 Task: Set up alerts for new listings in Charlotte, North Carolina, that have a finished basement or a recreation room, and track the availability of properties with additional living space.
Action: Mouse moved to (263, 166)
Screenshot: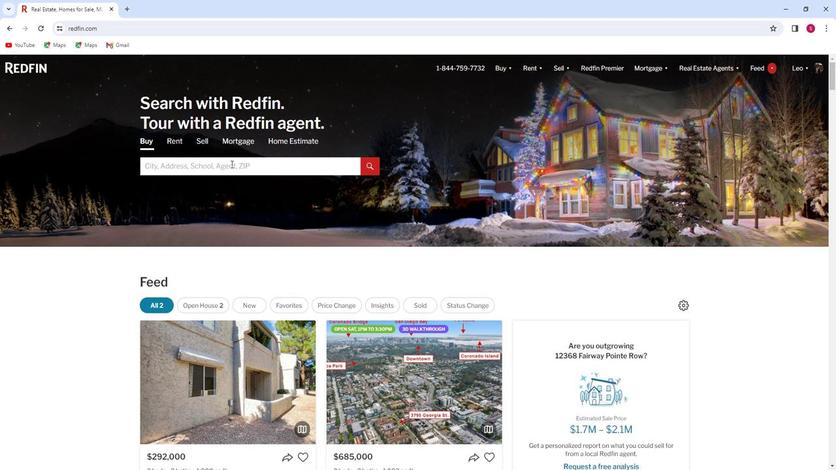 
Action: Mouse pressed left at (263, 166)
Screenshot: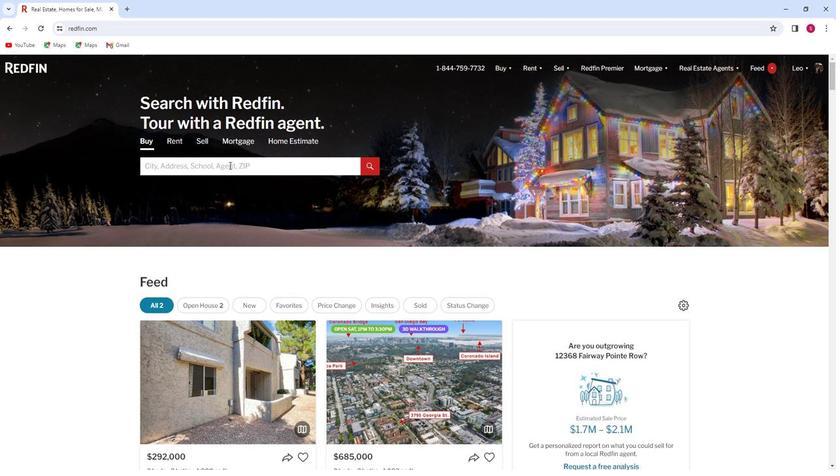 
Action: Key pressed <Key.shift>Charlo
Screenshot: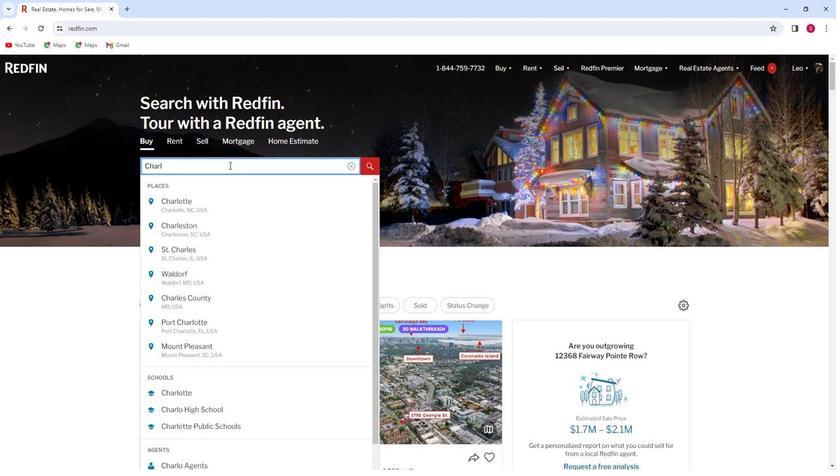 
Action: Mouse moved to (243, 210)
Screenshot: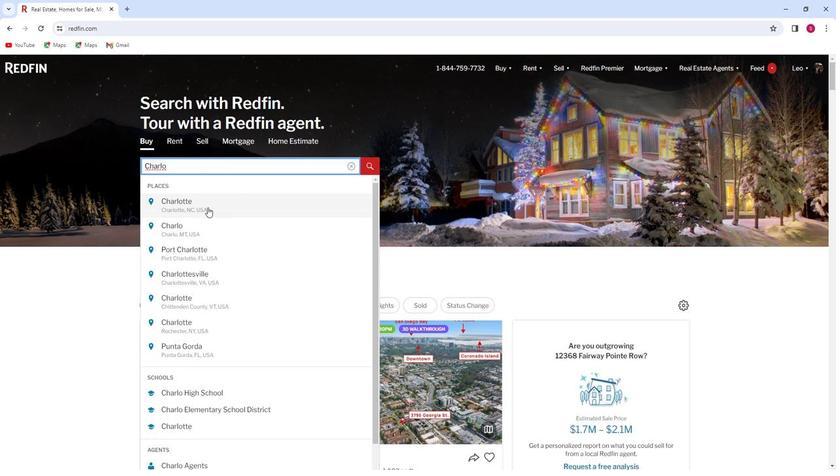 
Action: Mouse pressed left at (243, 210)
Screenshot: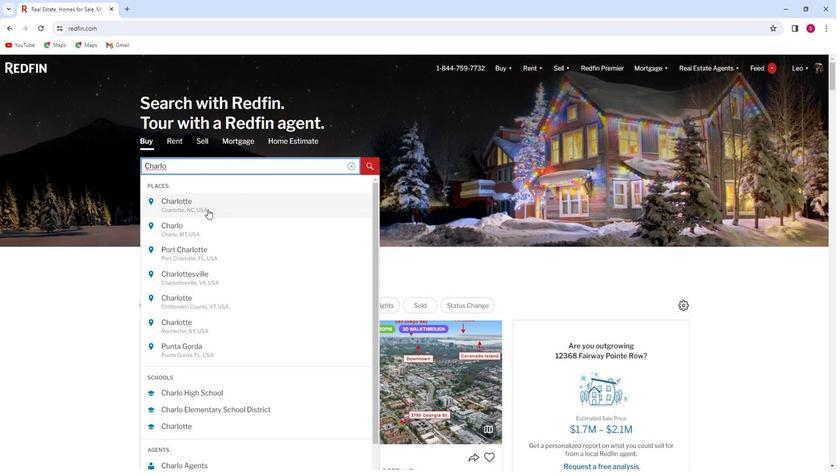 
Action: Mouse moved to (744, 124)
Screenshot: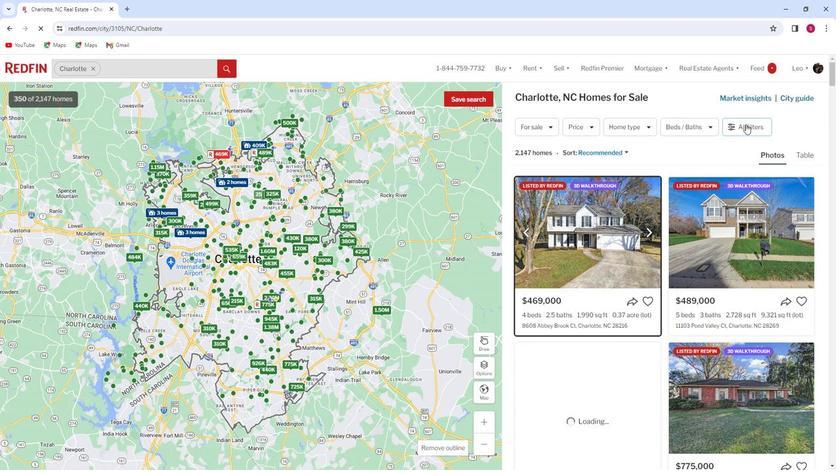 
Action: Mouse pressed left at (744, 124)
Screenshot: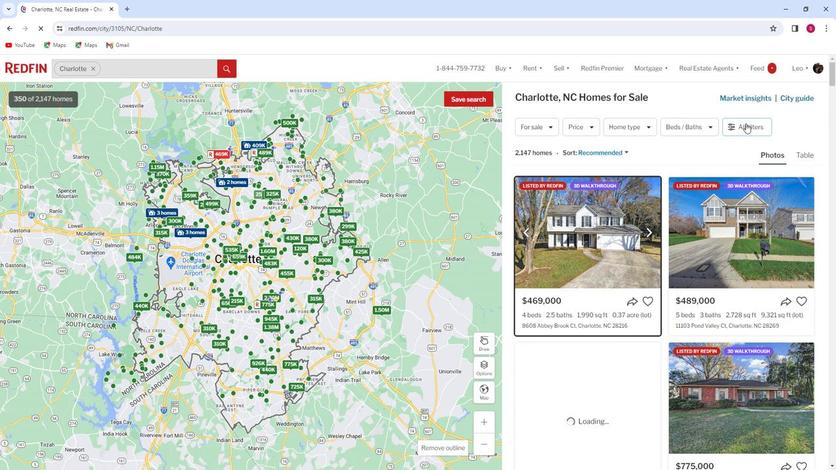 
Action: Mouse moved to (731, 126)
Screenshot: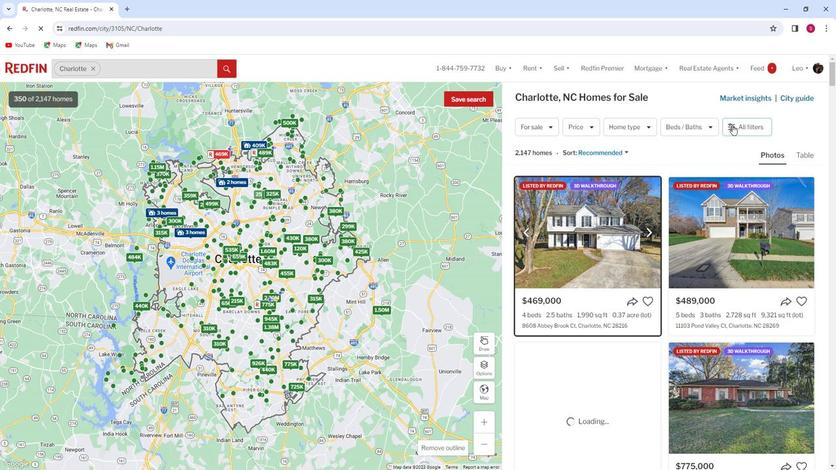 
Action: Mouse pressed left at (731, 126)
Screenshot: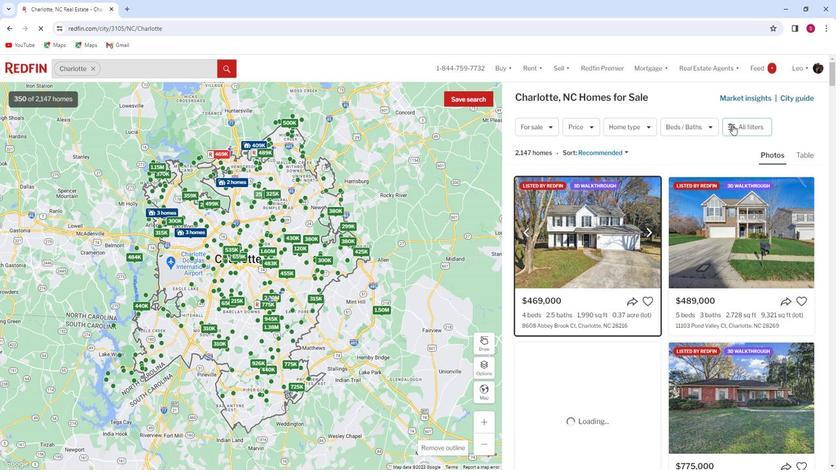 
Action: Mouse moved to (750, 126)
Screenshot: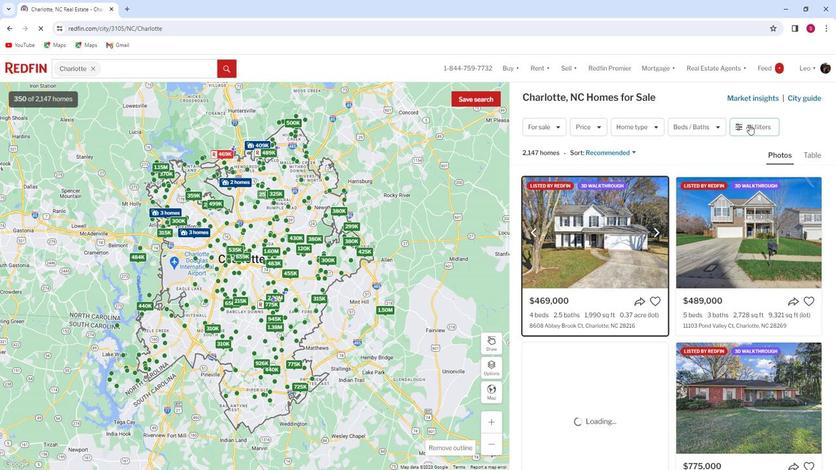 
Action: Mouse pressed left at (750, 126)
Screenshot: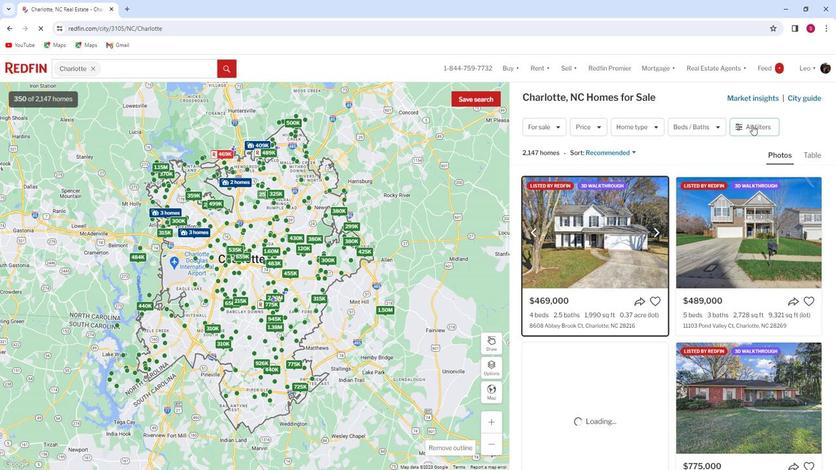 
Action: Mouse pressed left at (750, 126)
Screenshot: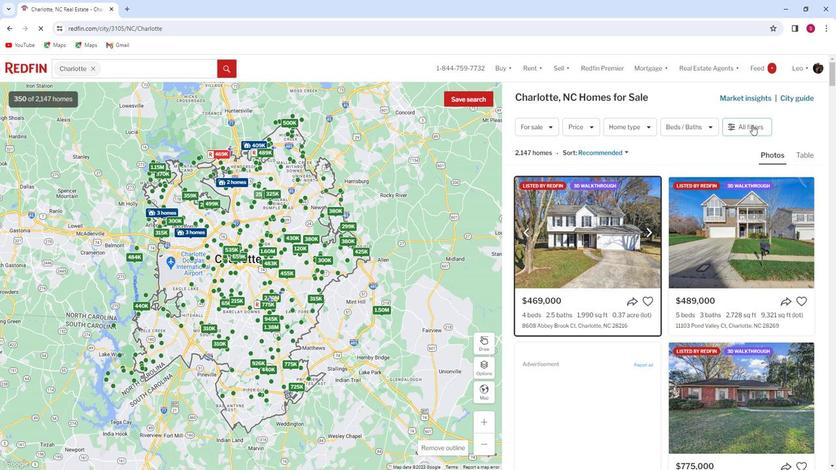 
Action: Mouse moved to (681, 220)
Screenshot: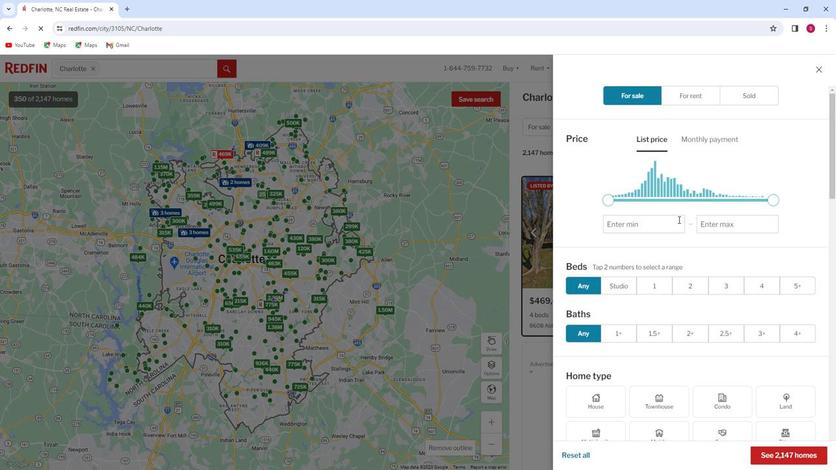 
Action: Mouse scrolled (681, 220) with delta (0, 0)
Screenshot: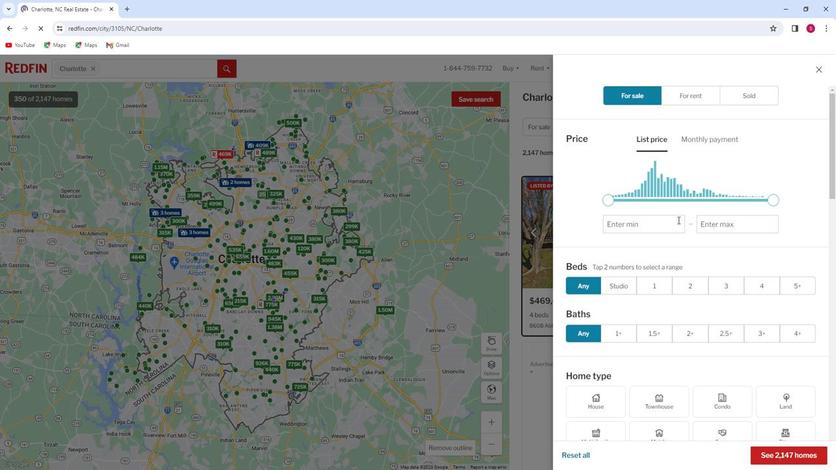 
Action: Mouse scrolled (681, 220) with delta (0, 0)
Screenshot: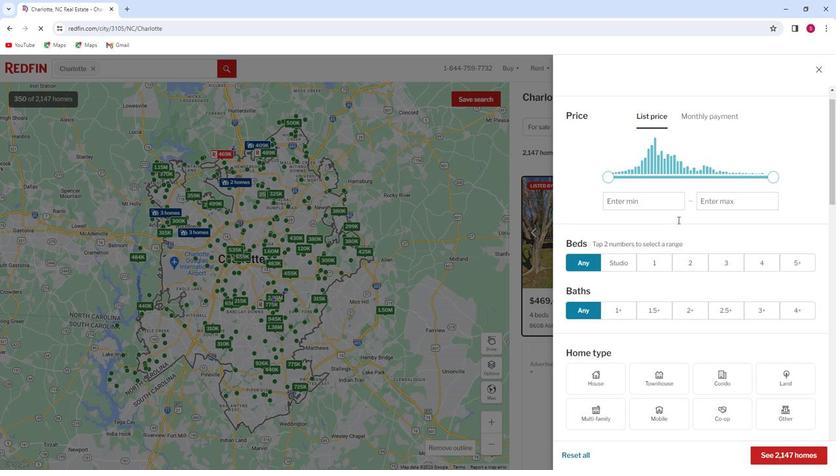 
Action: Mouse scrolled (681, 220) with delta (0, 0)
Screenshot: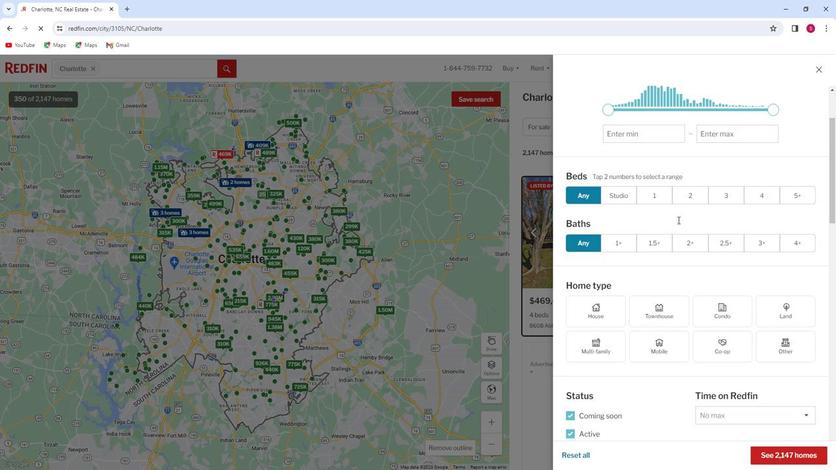 
Action: Mouse scrolled (681, 220) with delta (0, 0)
Screenshot: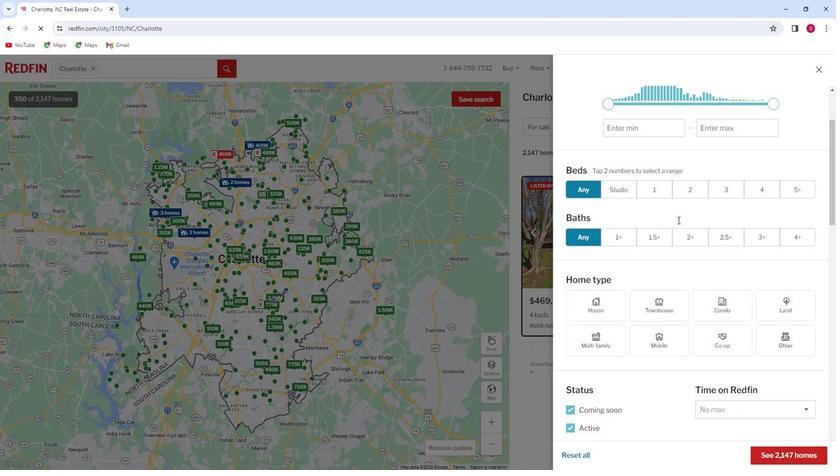 
Action: Mouse moved to (740, 324)
Screenshot: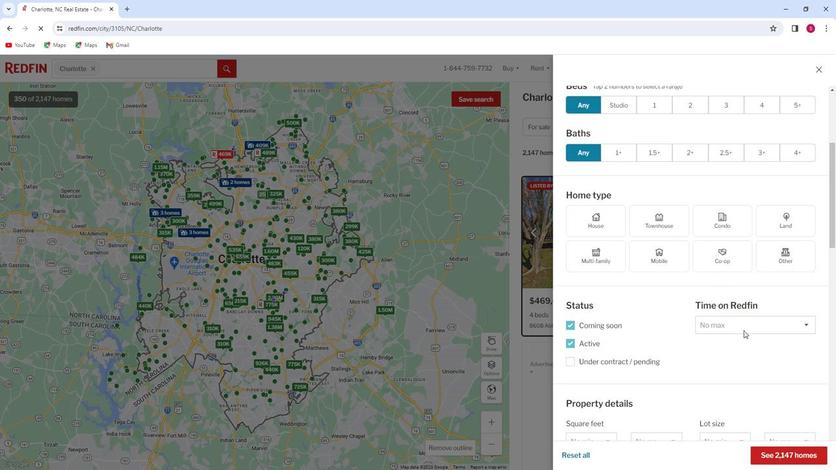
Action: Mouse pressed left at (740, 324)
Screenshot: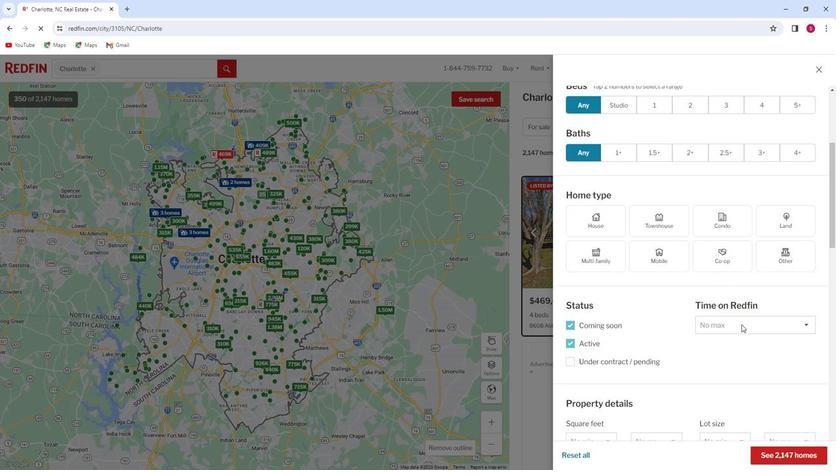
Action: Mouse moved to (720, 347)
Screenshot: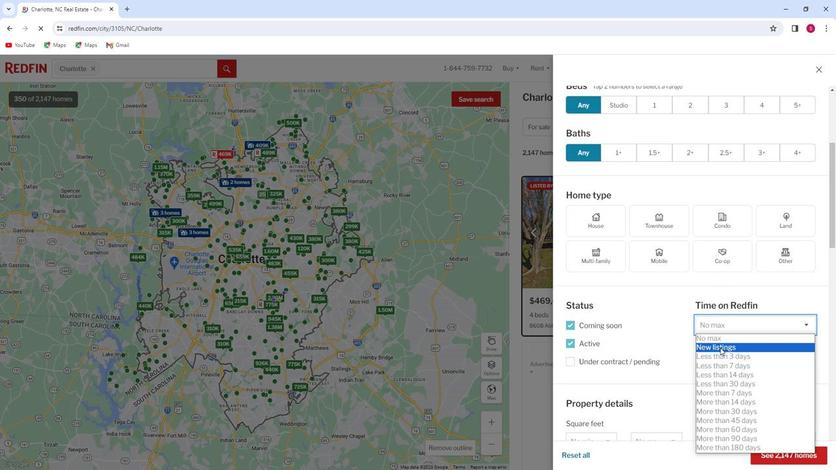 
Action: Mouse pressed left at (720, 347)
Screenshot: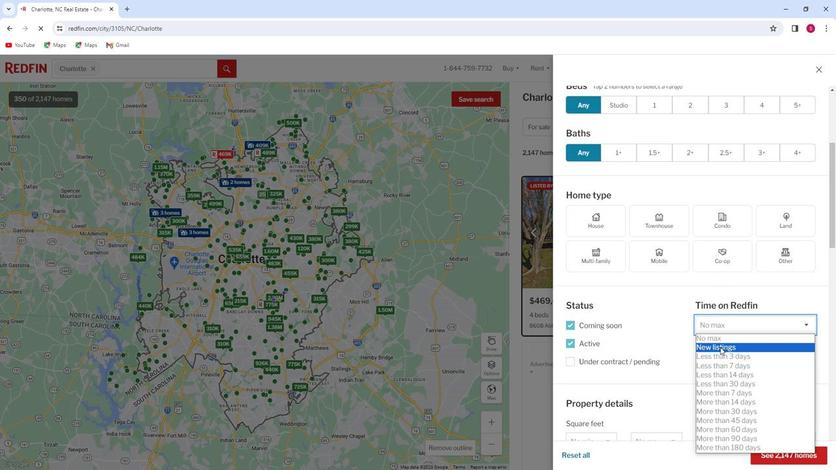 
Action: Mouse moved to (681, 294)
Screenshot: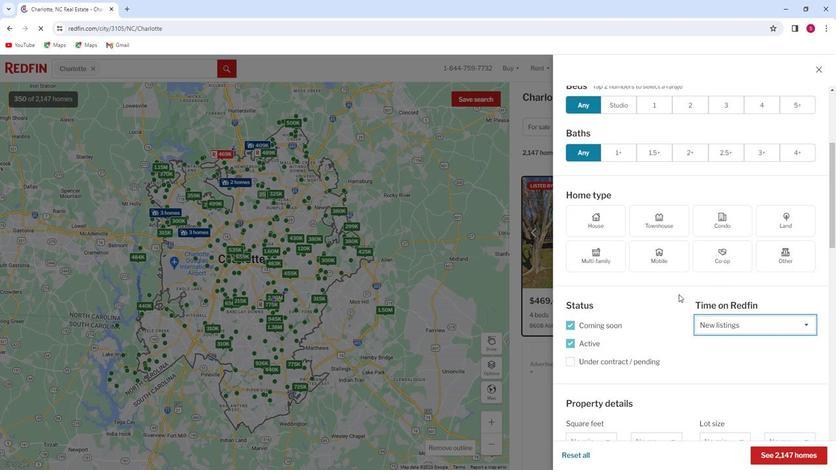 
Action: Mouse scrolled (681, 294) with delta (0, 0)
Screenshot: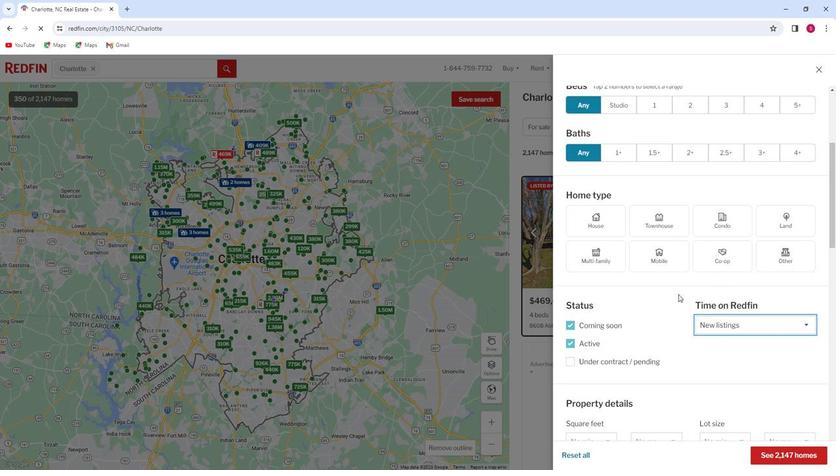 
Action: Mouse scrolled (681, 294) with delta (0, 0)
Screenshot: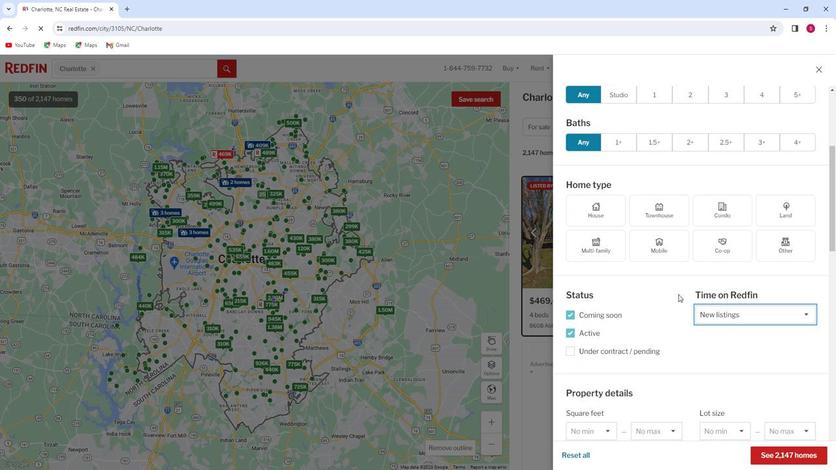
Action: Mouse moved to (681, 294)
Screenshot: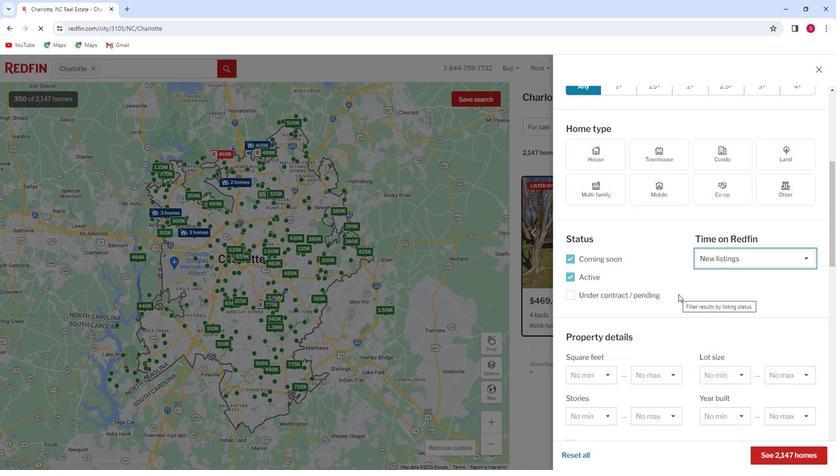 
Action: Mouse scrolled (681, 294) with delta (0, 0)
Screenshot: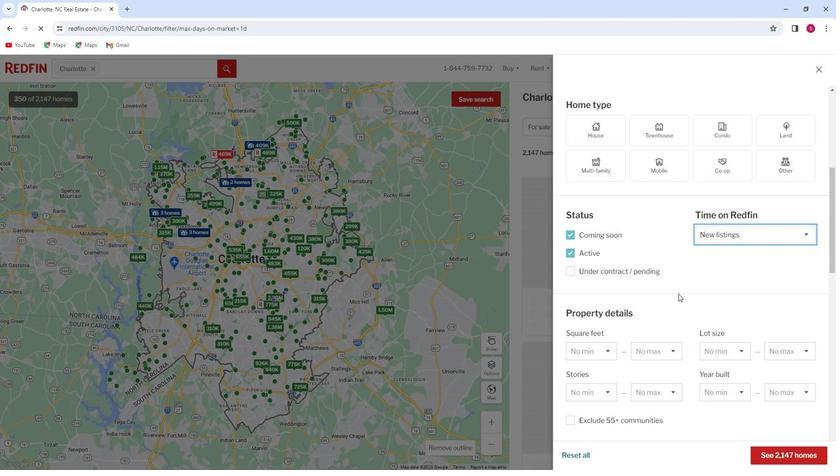 
Action: Mouse scrolled (681, 294) with delta (0, 0)
Screenshot: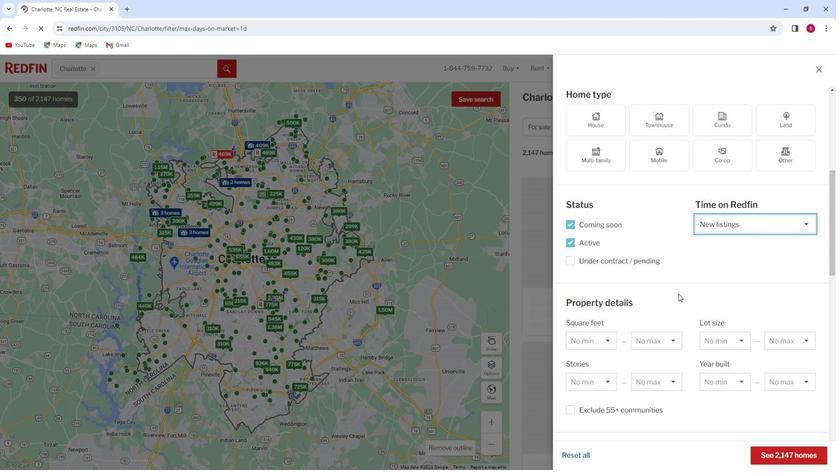 
Action: Mouse scrolled (681, 294) with delta (0, 0)
Screenshot: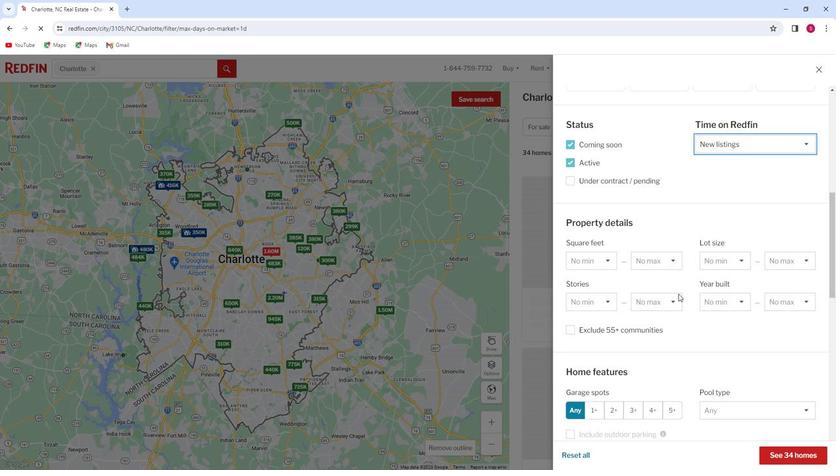 
Action: Mouse scrolled (681, 294) with delta (0, 0)
Screenshot: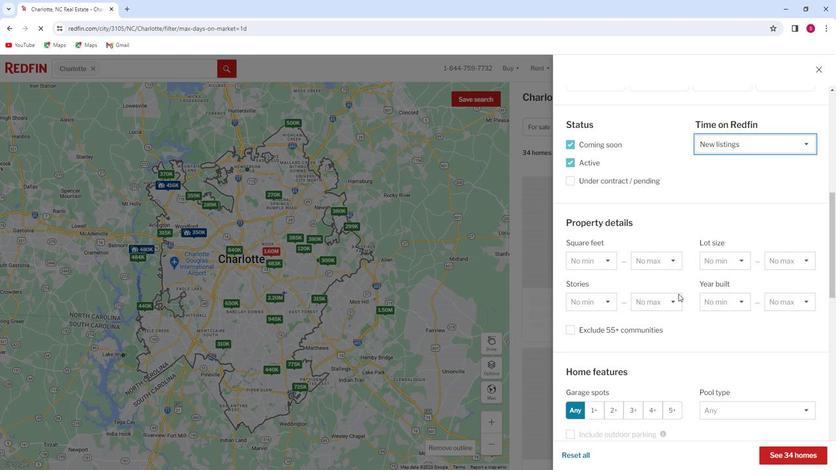 
Action: Mouse moved to (707, 369)
Screenshot: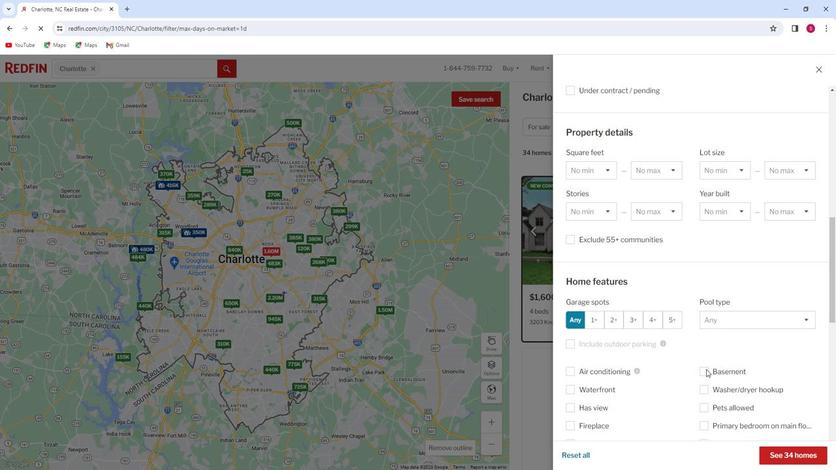 
Action: Mouse pressed left at (707, 369)
Screenshot: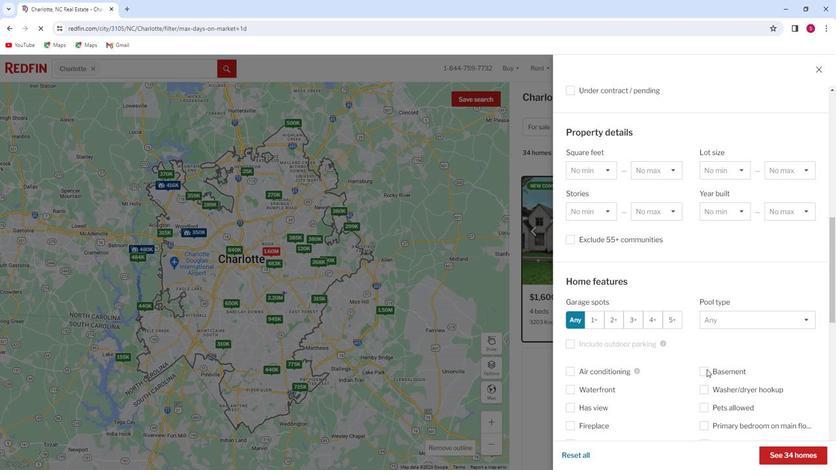 
Action: Mouse moved to (712, 365)
Screenshot: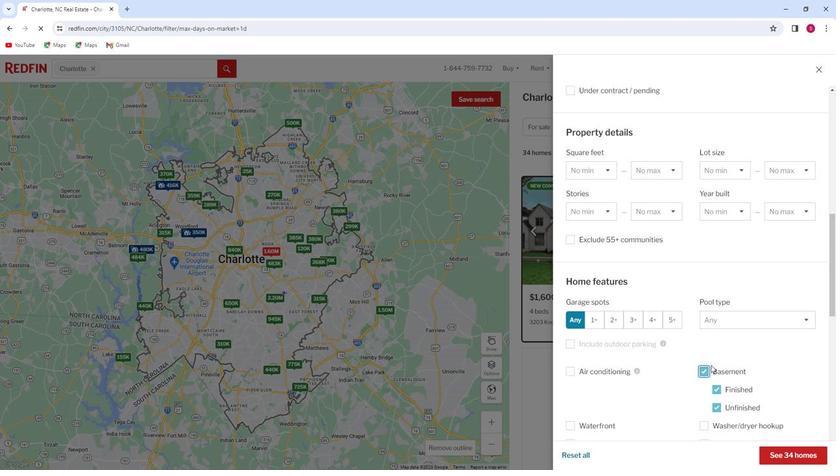
Action: Mouse scrolled (712, 365) with delta (0, 0)
Screenshot: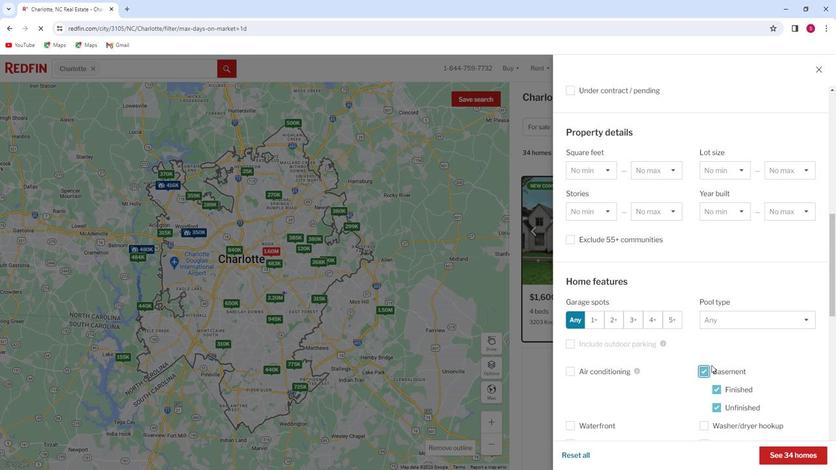 
Action: Mouse moved to (717, 362)
Screenshot: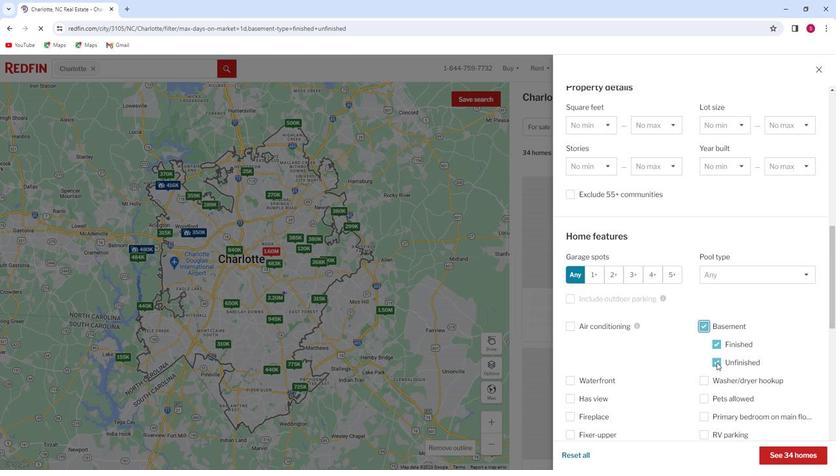 
Action: Mouse pressed left at (717, 362)
Screenshot: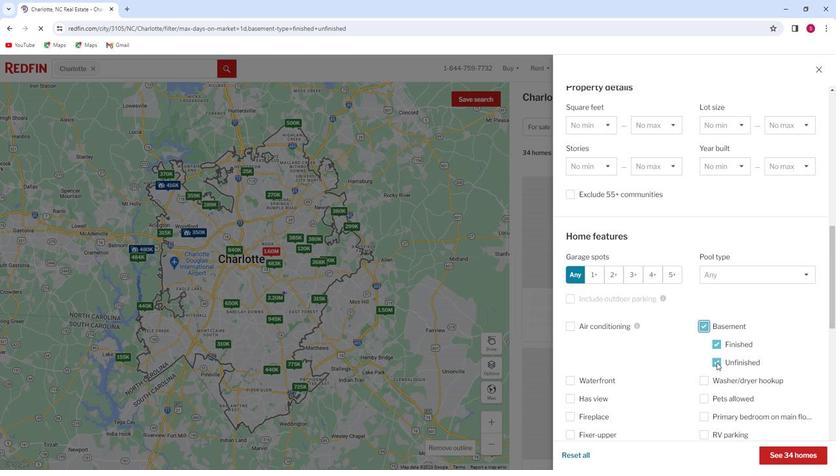 
Action: Mouse moved to (691, 347)
Screenshot: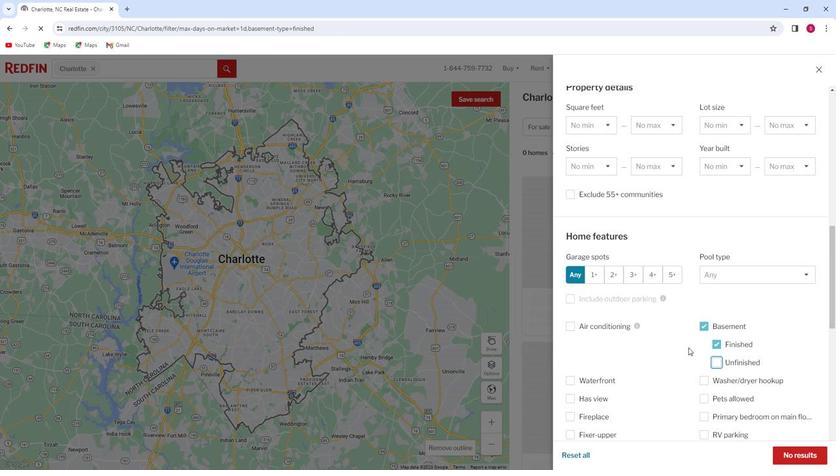 
Action: Mouse scrolled (691, 347) with delta (0, 0)
Screenshot: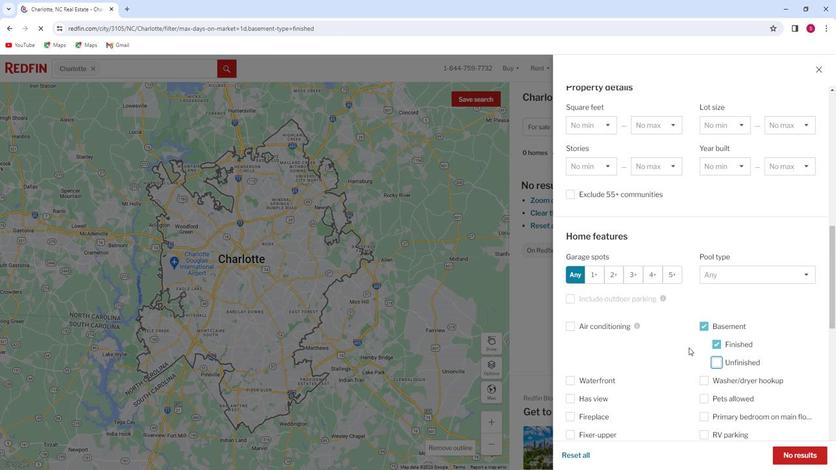 
Action: Mouse scrolled (691, 347) with delta (0, 0)
Screenshot: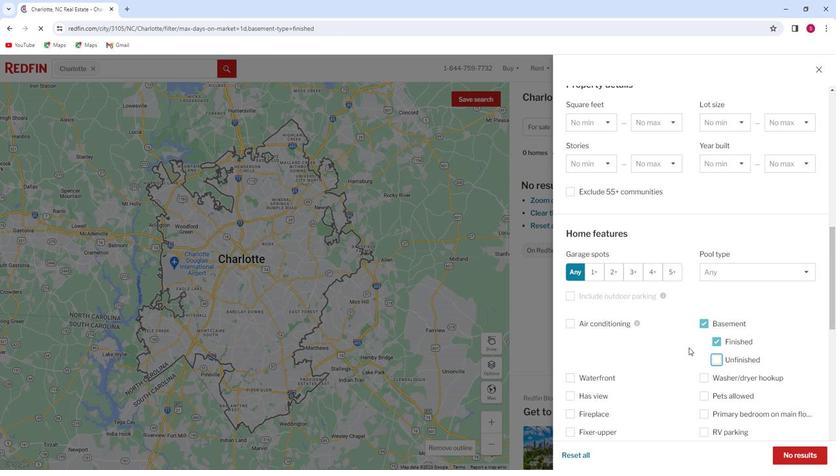 
Action: Mouse moved to (691, 347)
Screenshot: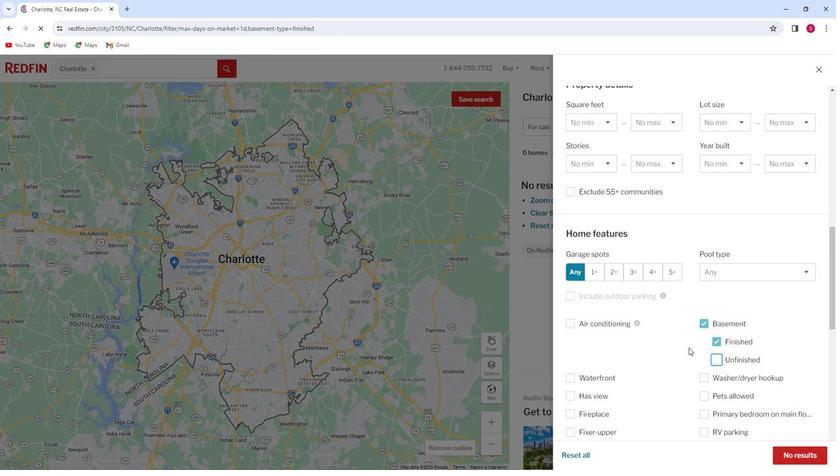 
Action: Mouse scrolled (691, 347) with delta (0, 0)
Screenshot: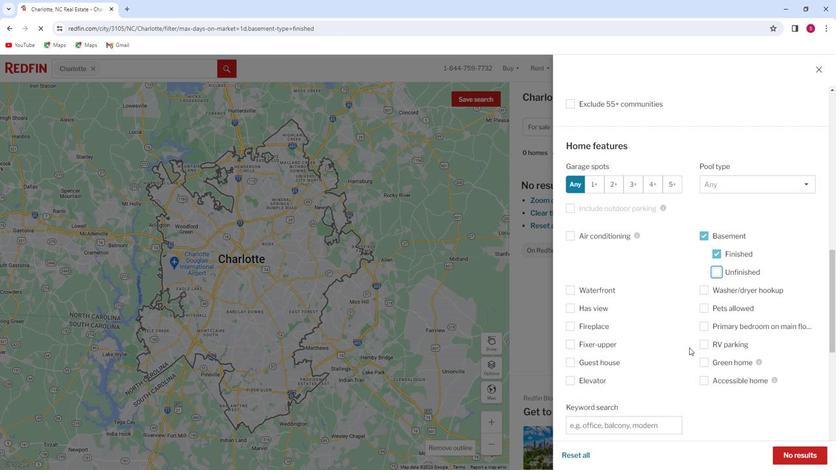 
Action: Mouse scrolled (691, 347) with delta (0, 0)
Screenshot: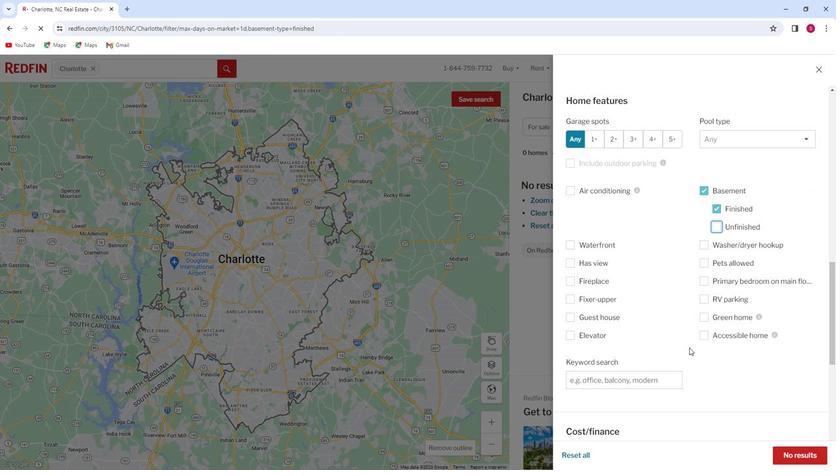 
Action: Mouse scrolled (691, 347) with delta (0, 0)
Screenshot: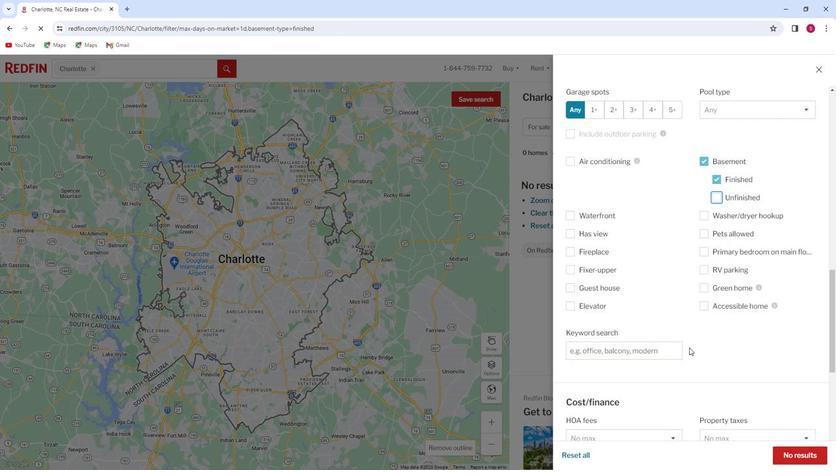 
Action: Mouse moved to (691, 347)
Screenshot: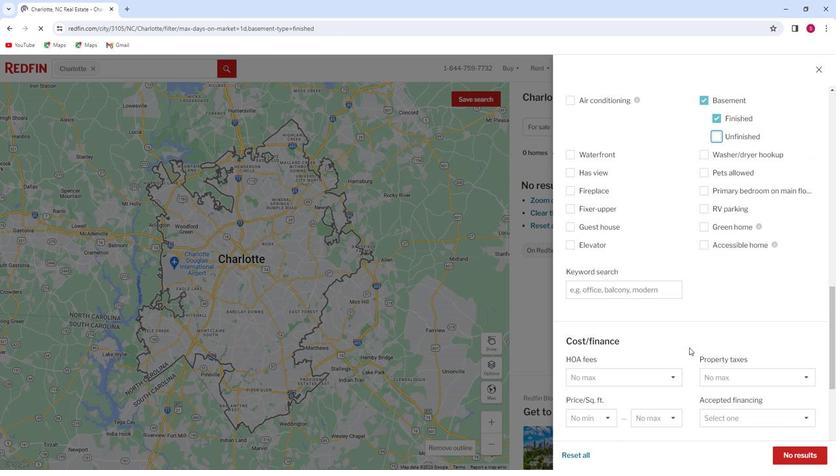 
Action: Mouse scrolled (691, 347) with delta (0, 0)
Screenshot: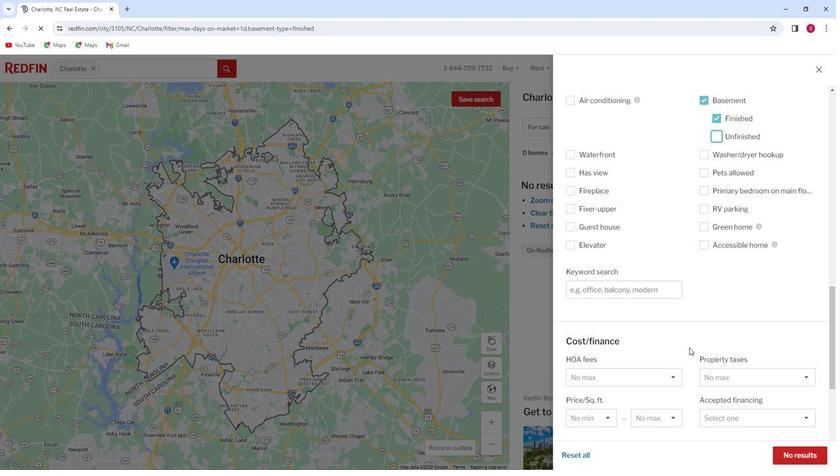 
Action: Mouse scrolled (691, 347) with delta (0, 0)
Screenshot: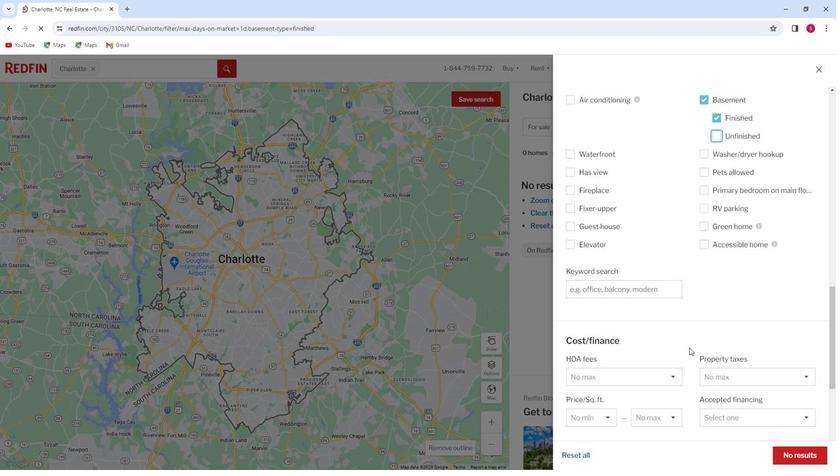
Action: Mouse scrolled (691, 347) with delta (0, 0)
Screenshot: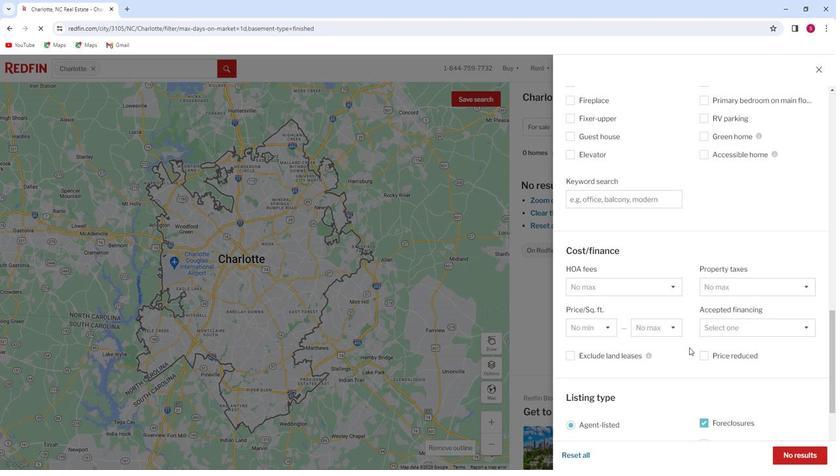 
Action: Mouse scrolled (691, 347) with delta (0, 0)
Screenshot: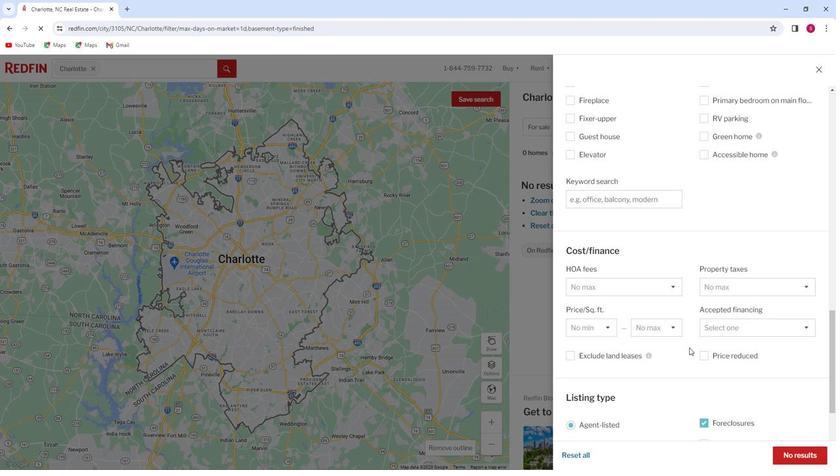 
Action: Mouse scrolled (691, 347) with delta (0, 0)
Screenshot: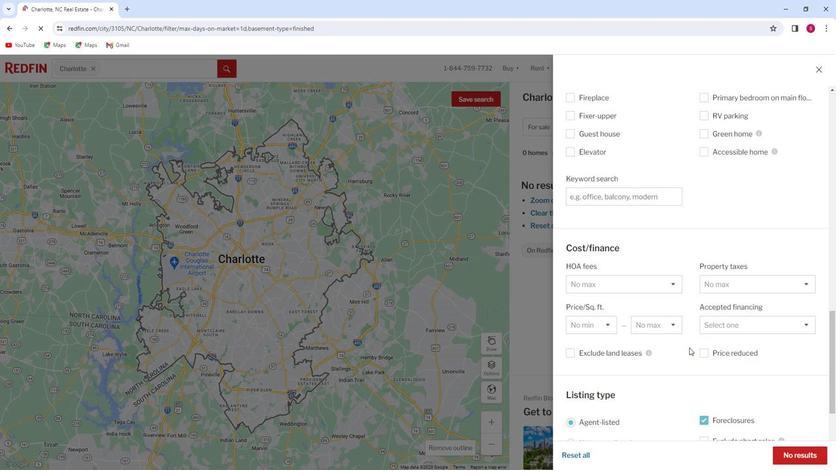 
Action: Mouse moved to (692, 352)
Screenshot: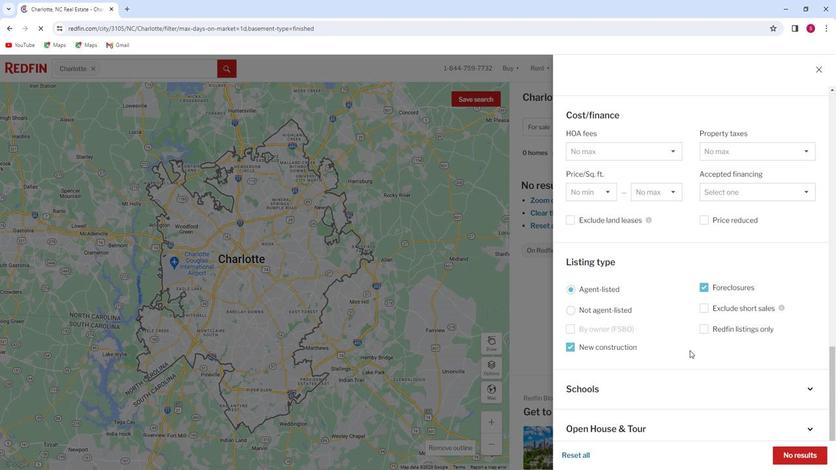 
Action: Mouse scrolled (692, 351) with delta (0, 0)
Screenshot: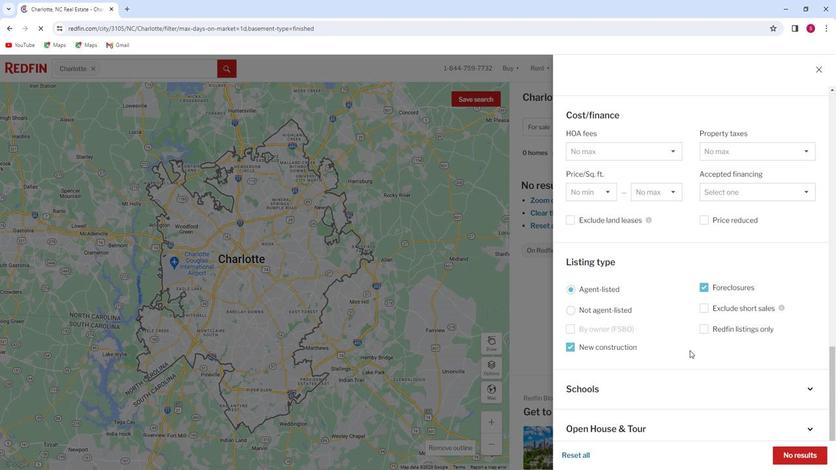 
Action: Mouse moved to (692, 353)
Screenshot: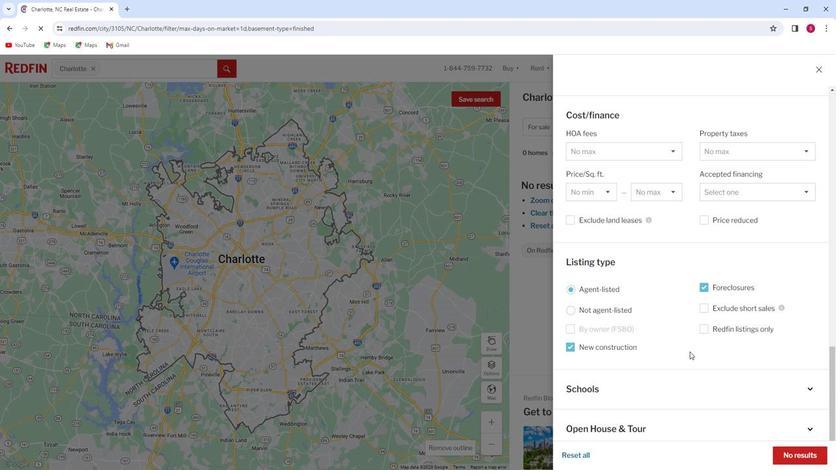 
Action: Mouse scrolled (692, 352) with delta (0, 0)
Screenshot: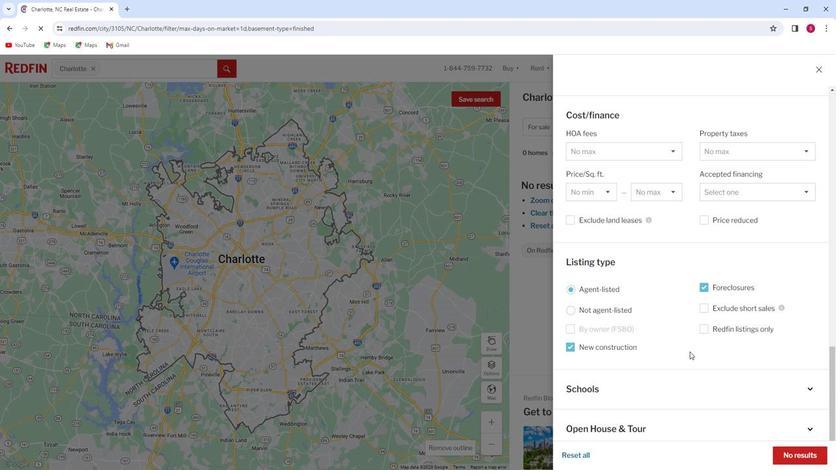 
Action: Mouse moved to (692, 353)
Screenshot: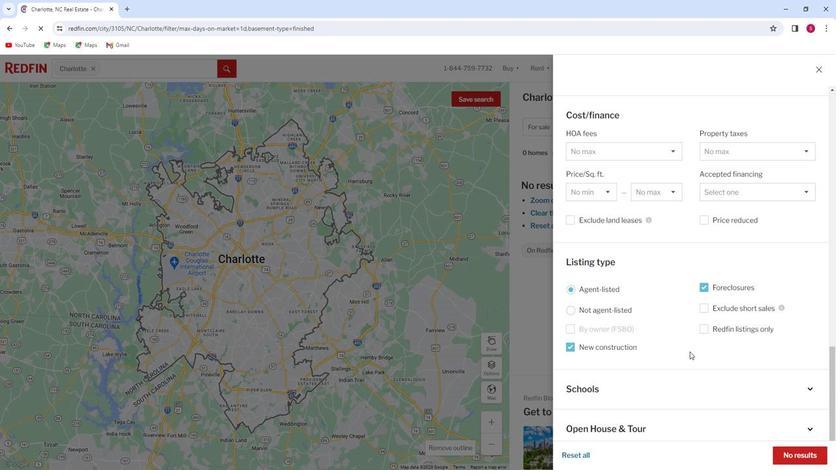 
Action: Mouse scrolled (692, 352) with delta (0, 0)
Screenshot: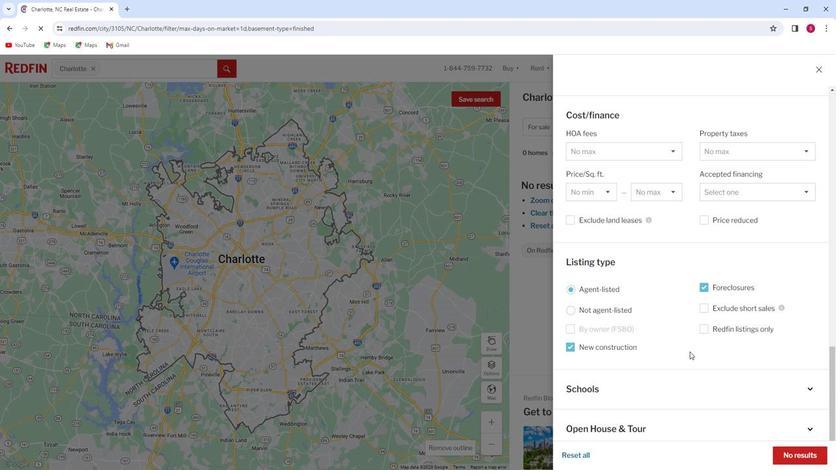 
Action: Mouse moved to (692, 353)
Screenshot: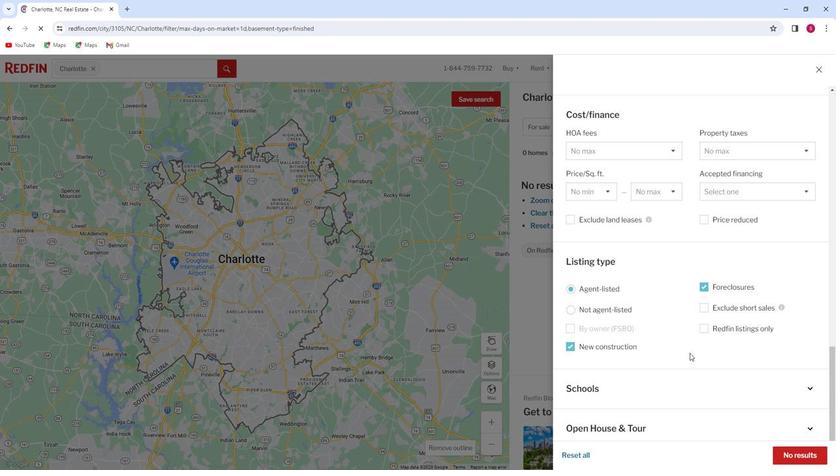 
Action: Mouse scrolled (692, 353) with delta (0, 0)
Screenshot: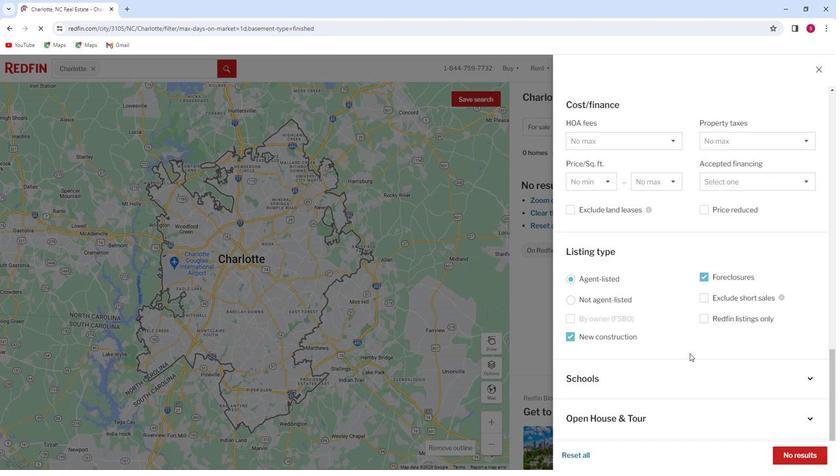 
Action: Mouse moved to (792, 456)
Screenshot: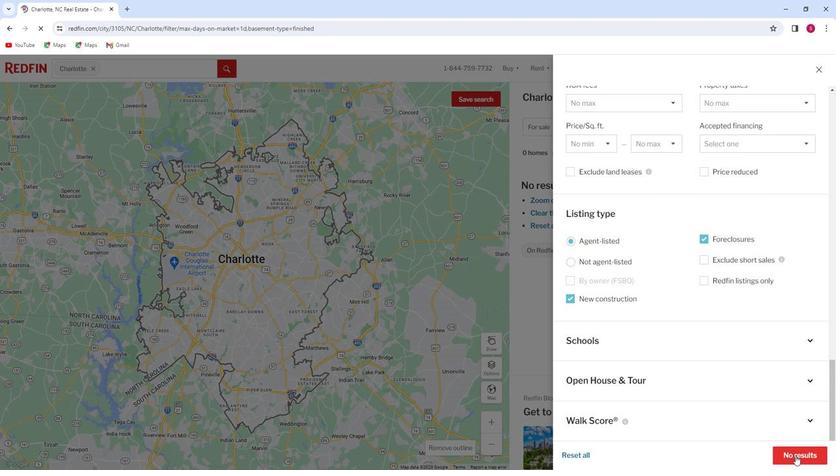
Action: Mouse pressed left at (792, 456)
Screenshot: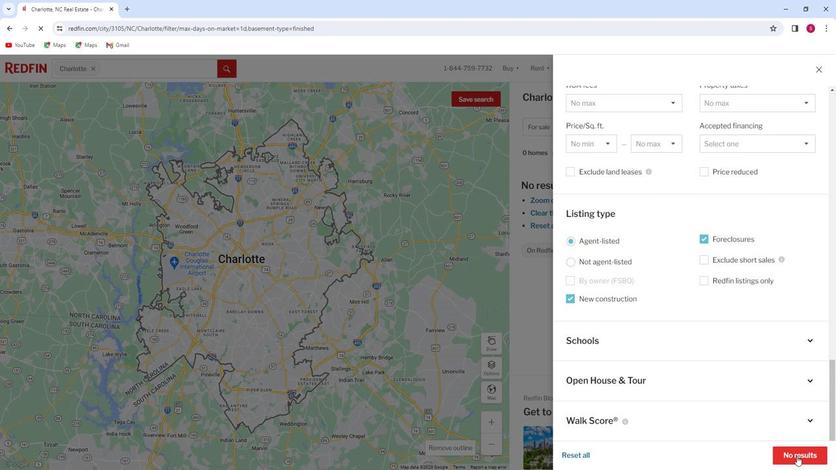 
Action: Mouse moved to (558, 339)
Screenshot: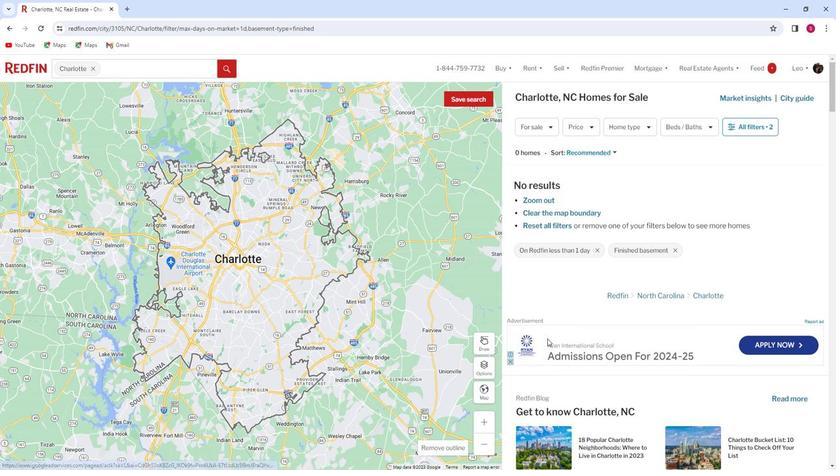
